 Task: Add the task  Develop a new online tool for online market research to the section Hypernova in the project BitBridge and add a Due Date to the respective task as 2024/01/01
Action: Mouse moved to (867, 430)
Screenshot: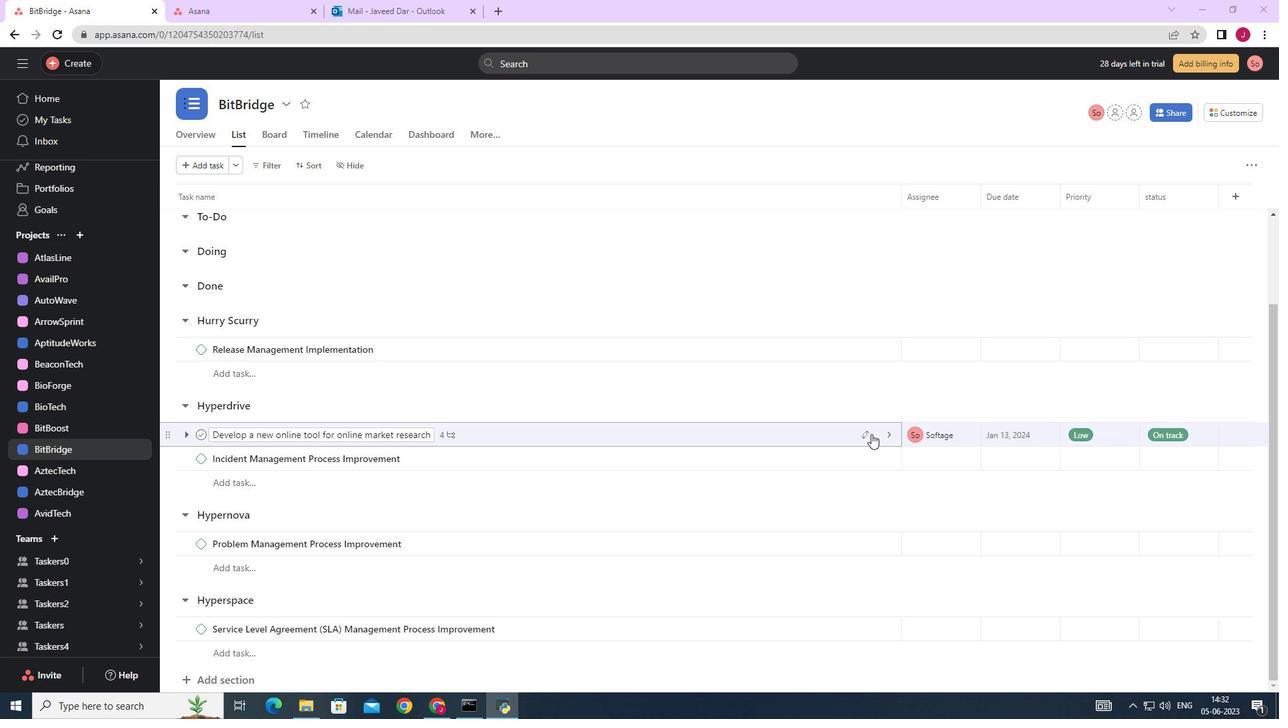 
Action: Mouse pressed left at (867, 430)
Screenshot: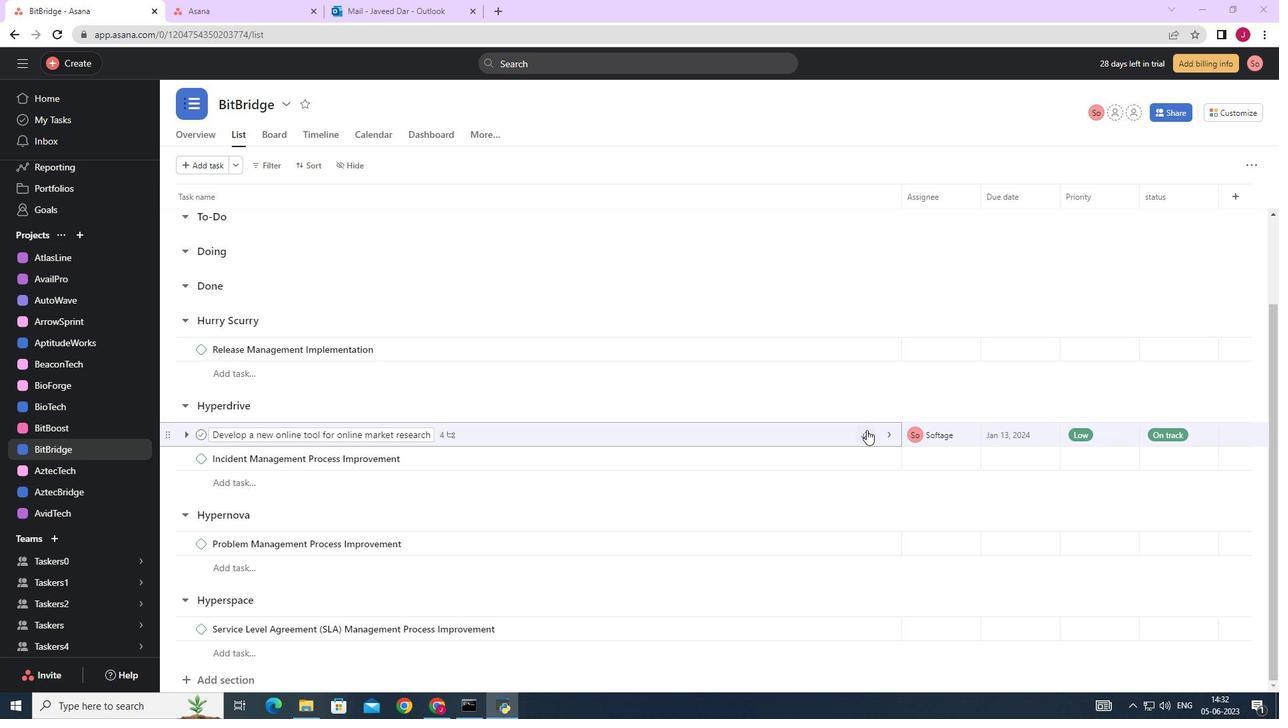 
Action: Mouse moved to (806, 633)
Screenshot: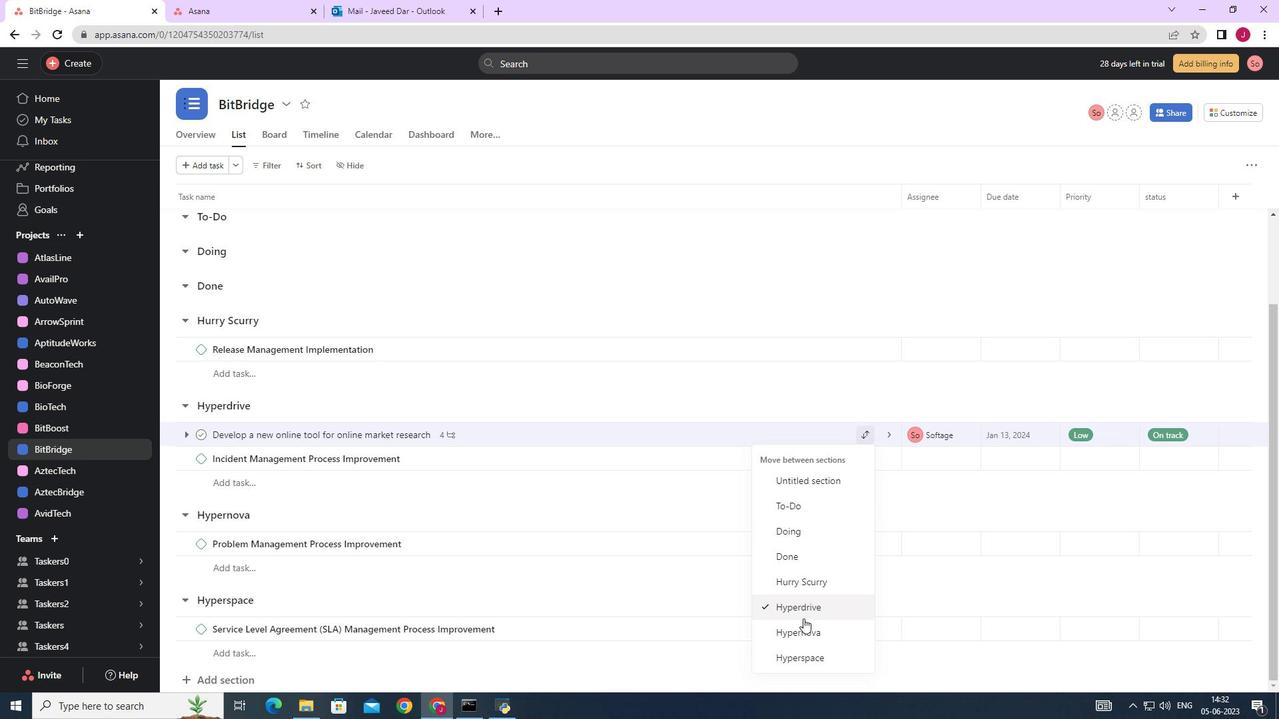 
Action: Mouse pressed left at (806, 633)
Screenshot: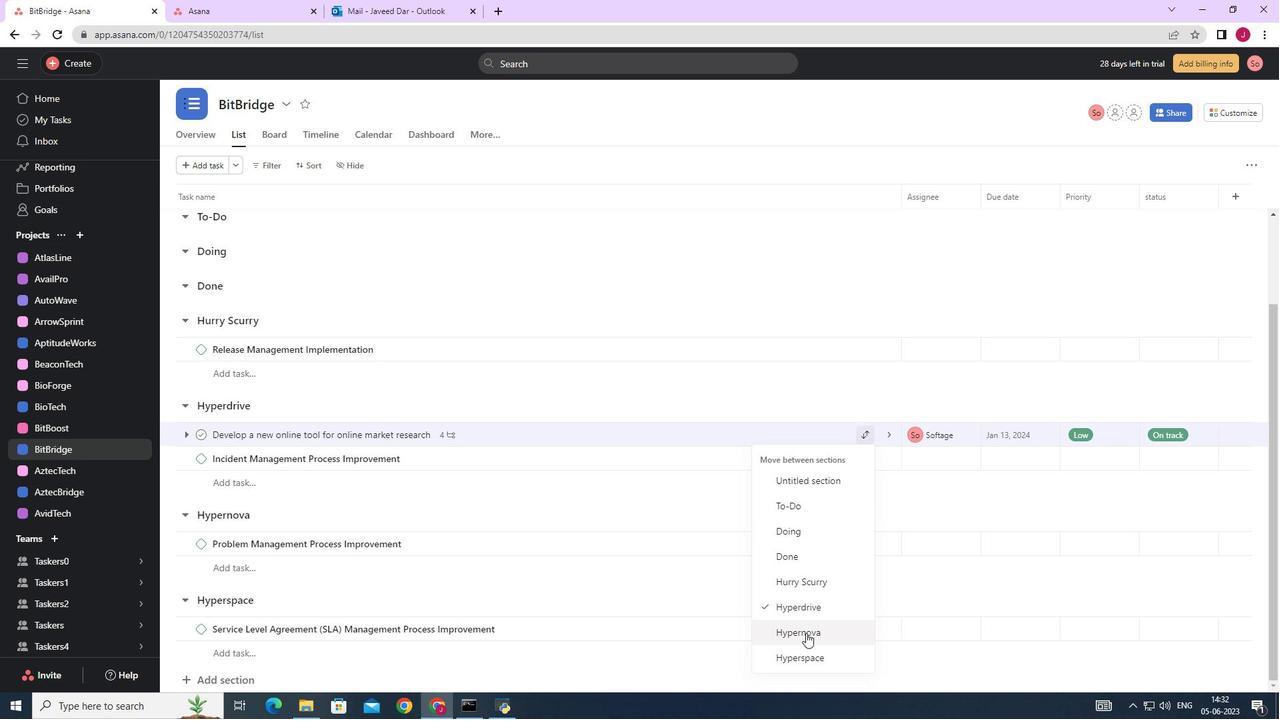 
Action: Mouse moved to (1050, 519)
Screenshot: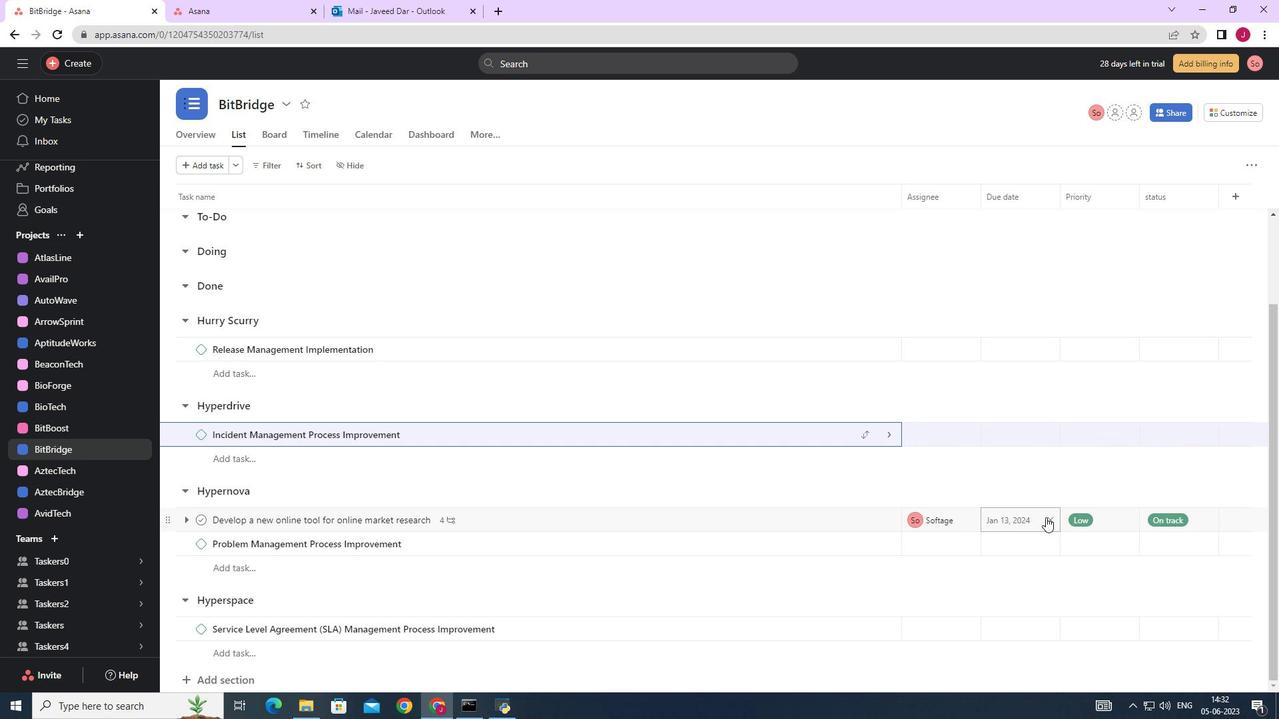 
Action: Mouse pressed left at (1050, 519)
Screenshot: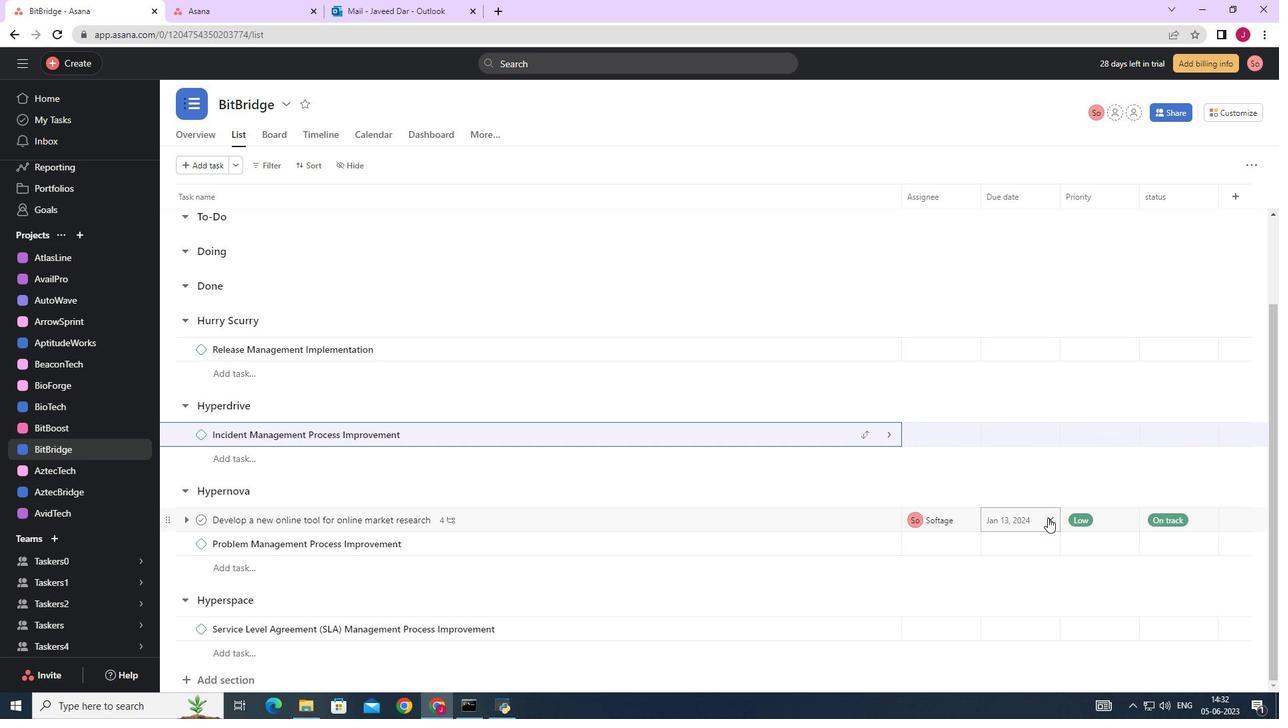 
Action: Mouse moved to (1019, 521)
Screenshot: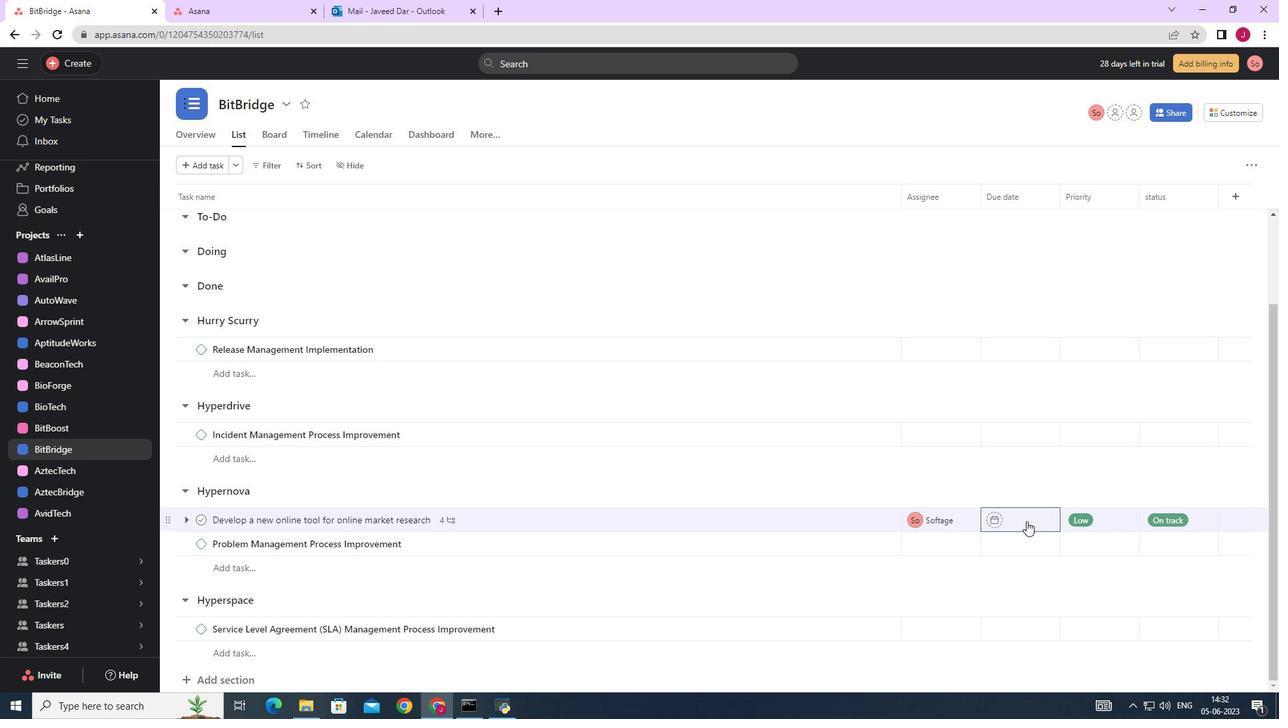 
Action: Mouse pressed left at (1019, 521)
Screenshot: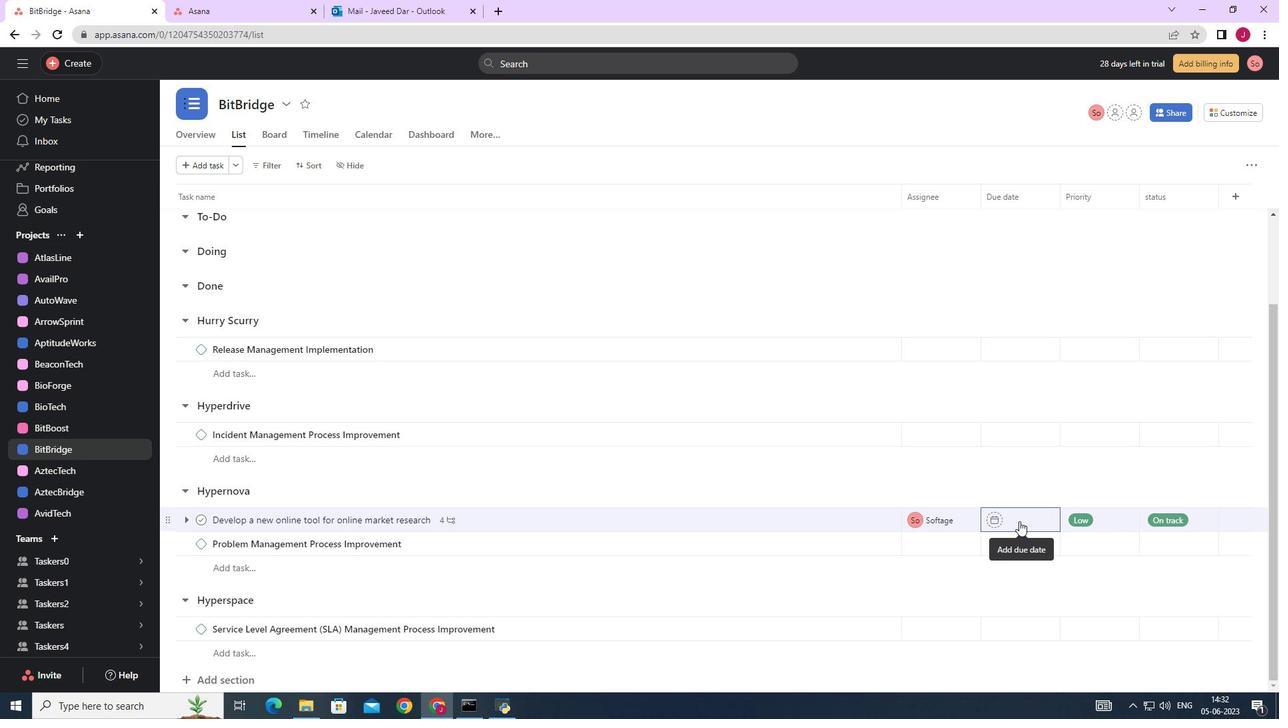 
Action: Mouse moved to (1150, 308)
Screenshot: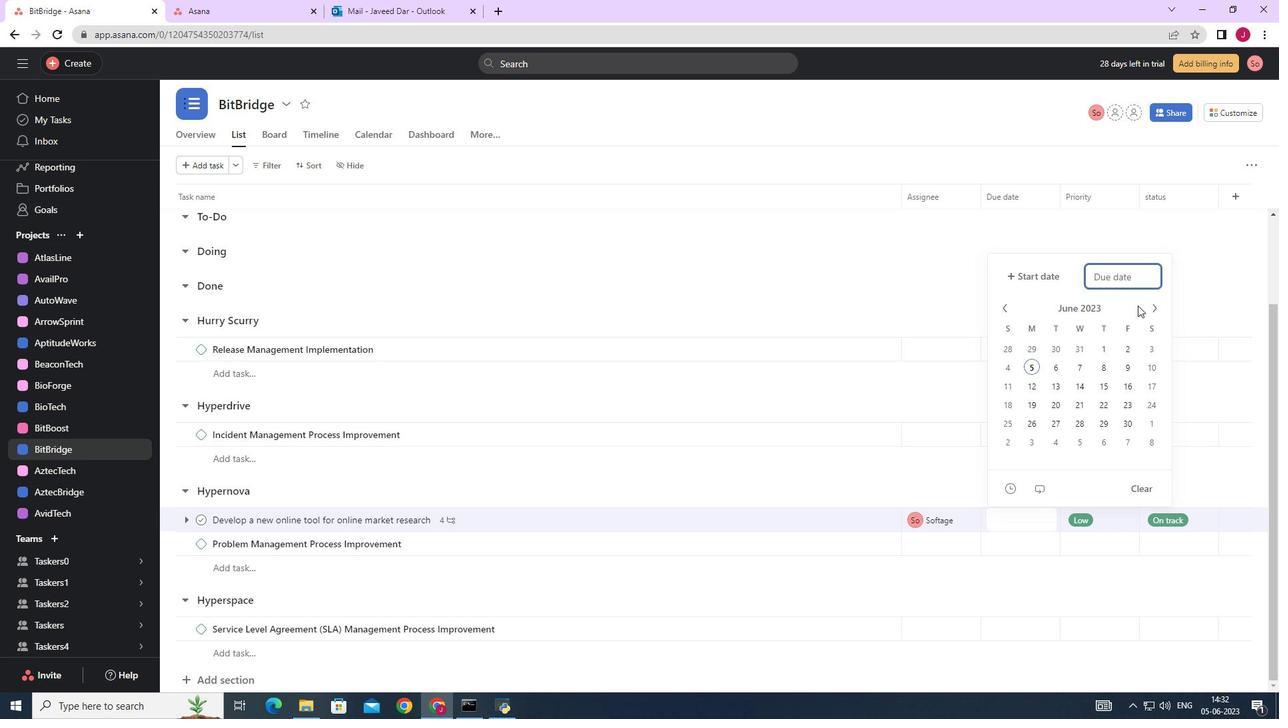
Action: Mouse pressed left at (1150, 308)
Screenshot: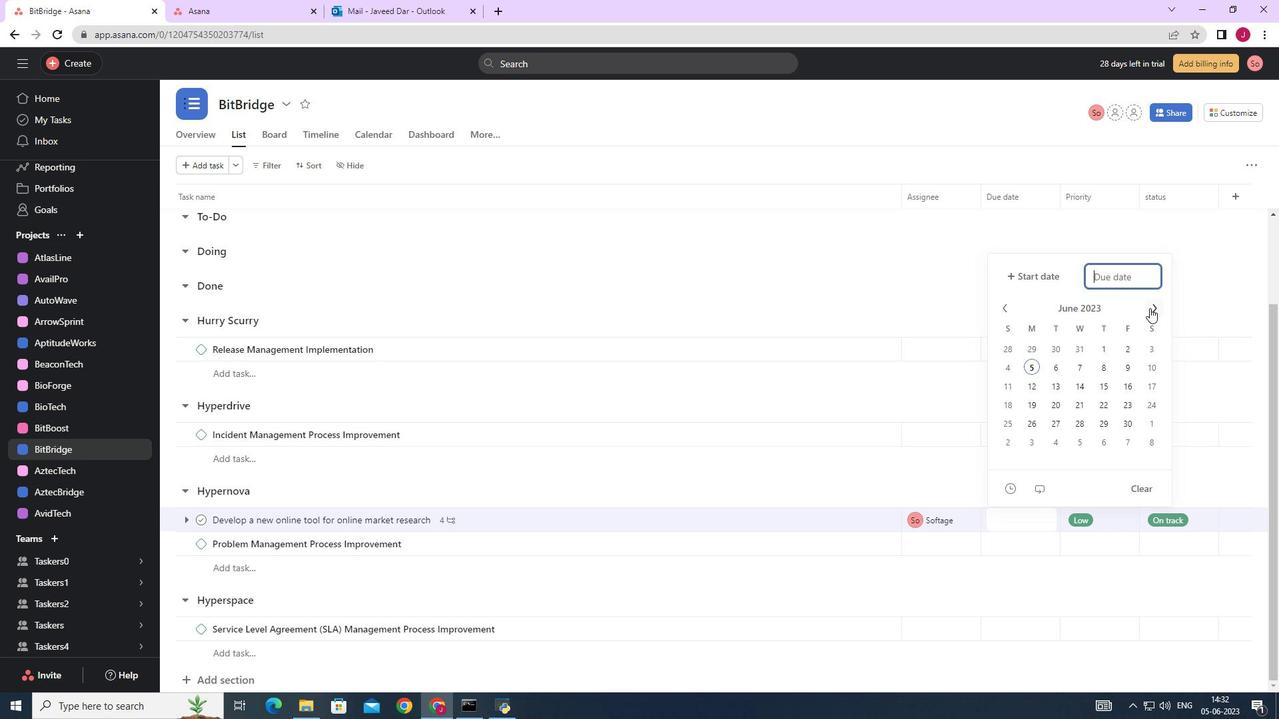 
Action: Mouse pressed left at (1150, 308)
Screenshot: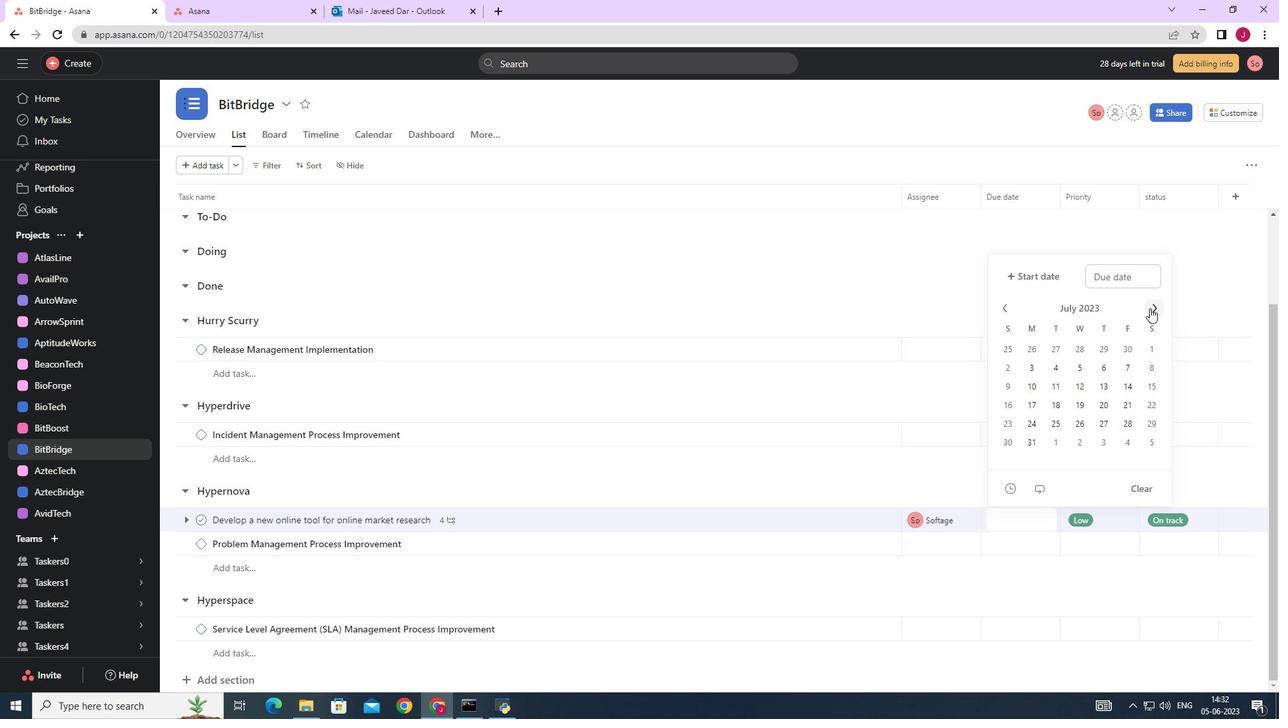
Action: Mouse pressed left at (1150, 308)
Screenshot: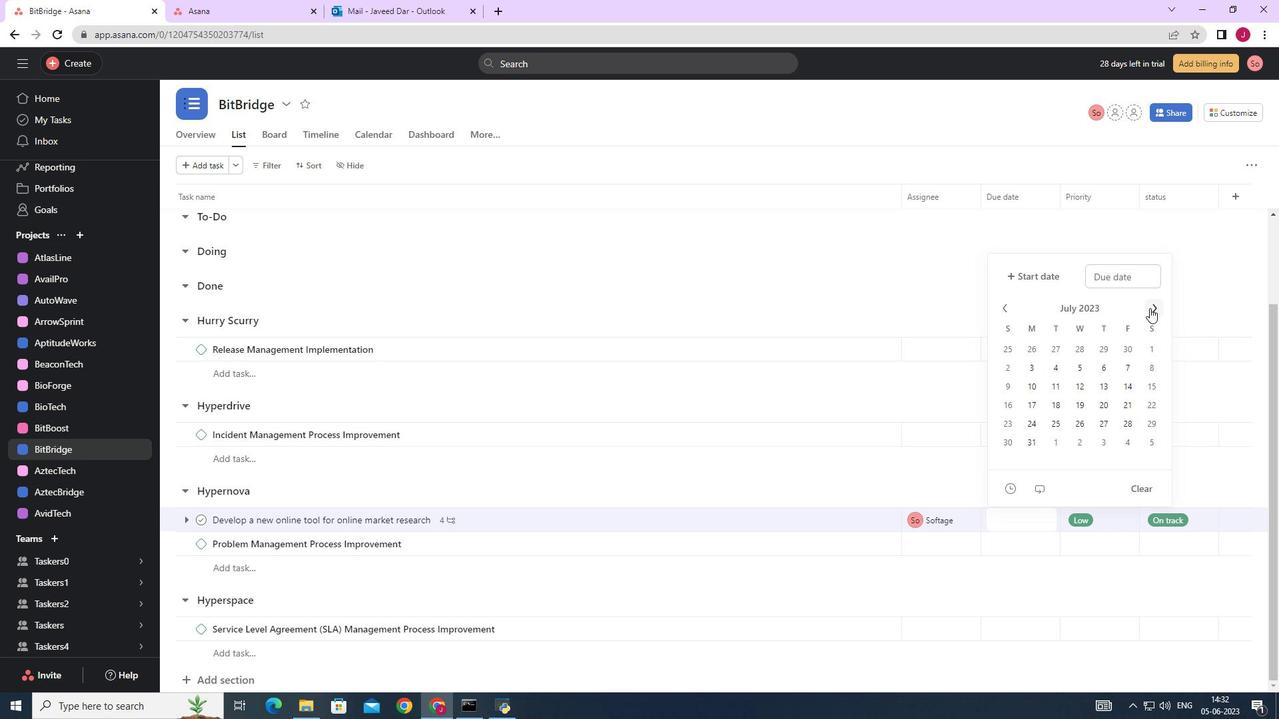 
Action: Mouse pressed left at (1150, 308)
Screenshot: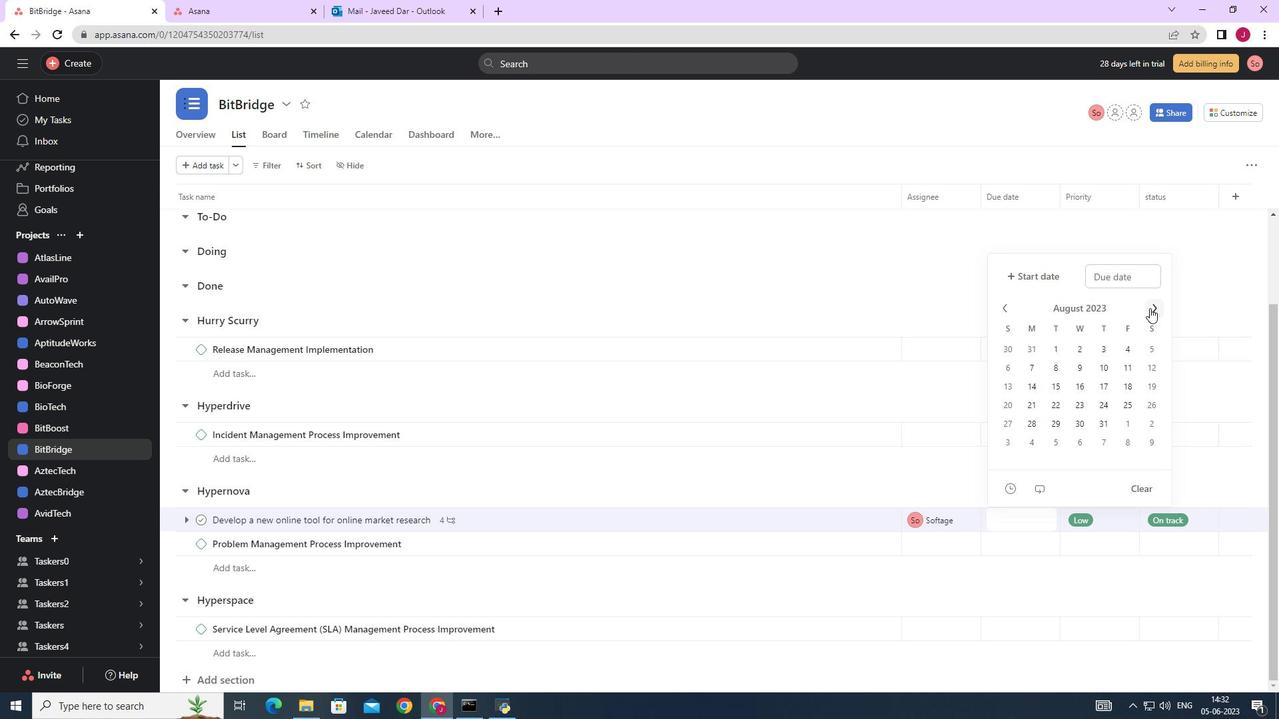 
Action: Mouse moved to (1151, 308)
Screenshot: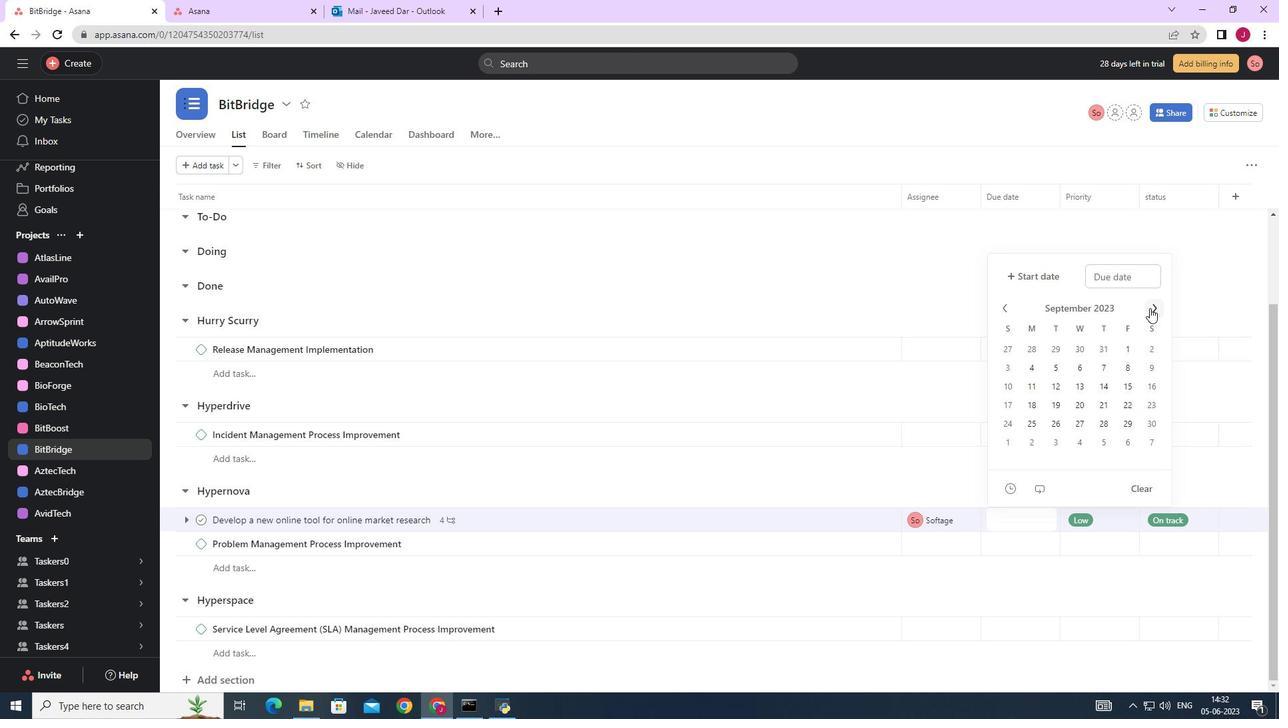 
Action: Mouse pressed left at (1151, 308)
Screenshot: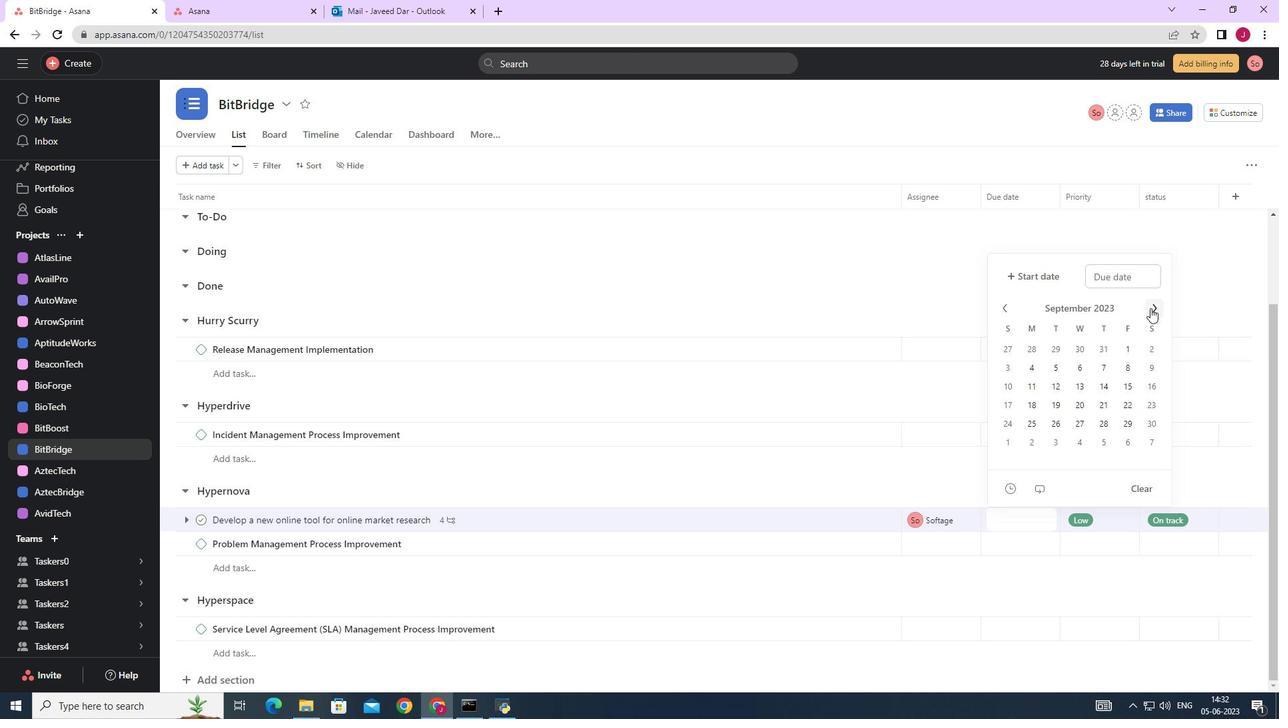 
Action: Mouse pressed left at (1151, 308)
Screenshot: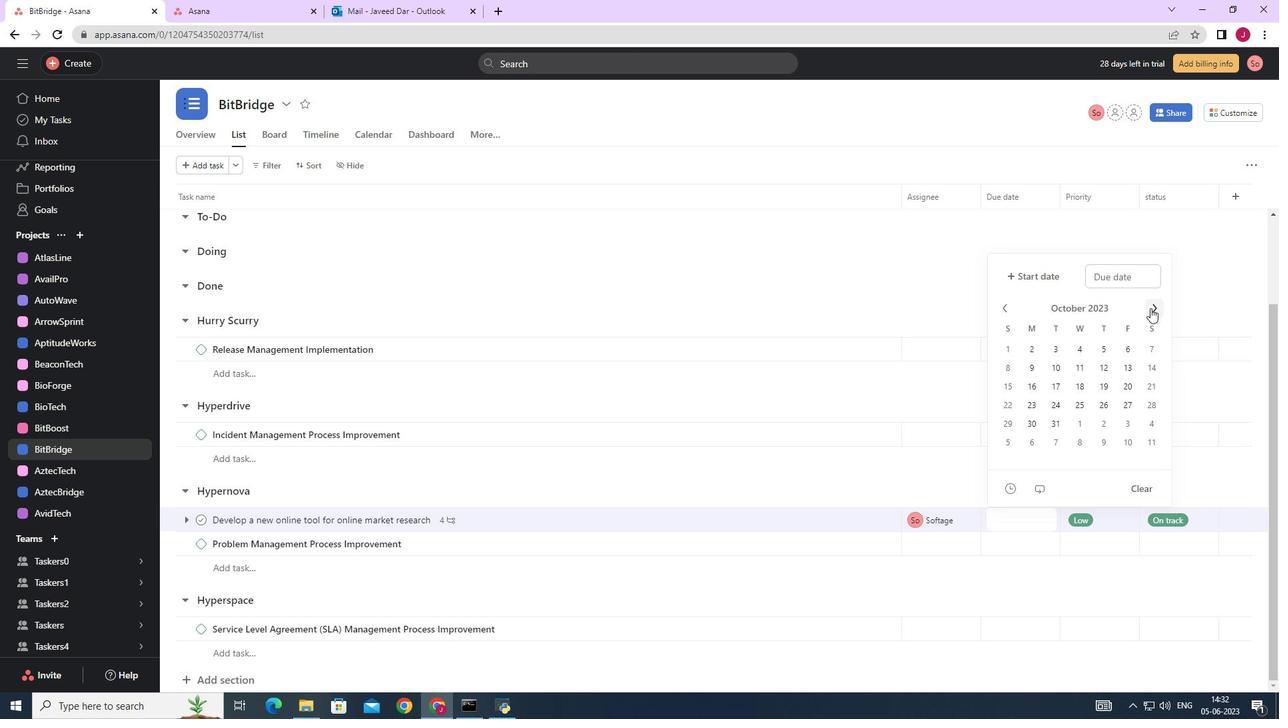 
Action: Mouse pressed left at (1151, 308)
Screenshot: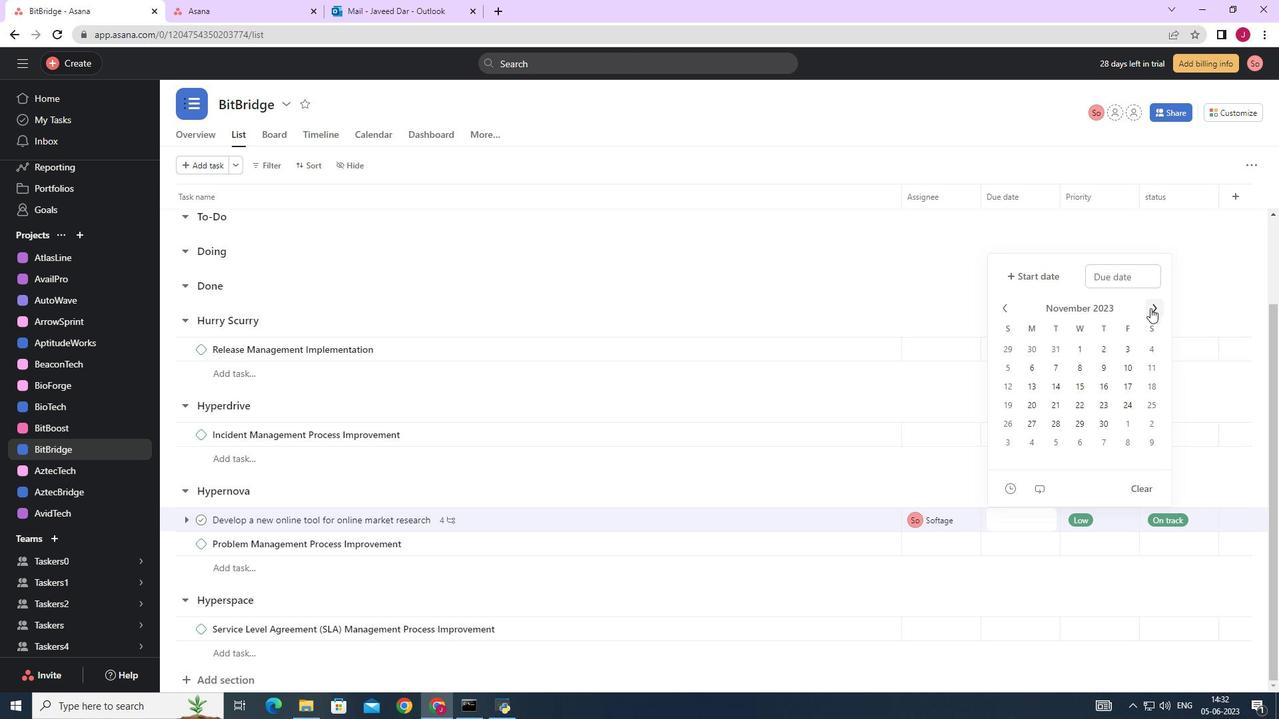 
Action: Mouse moved to (1031, 350)
Screenshot: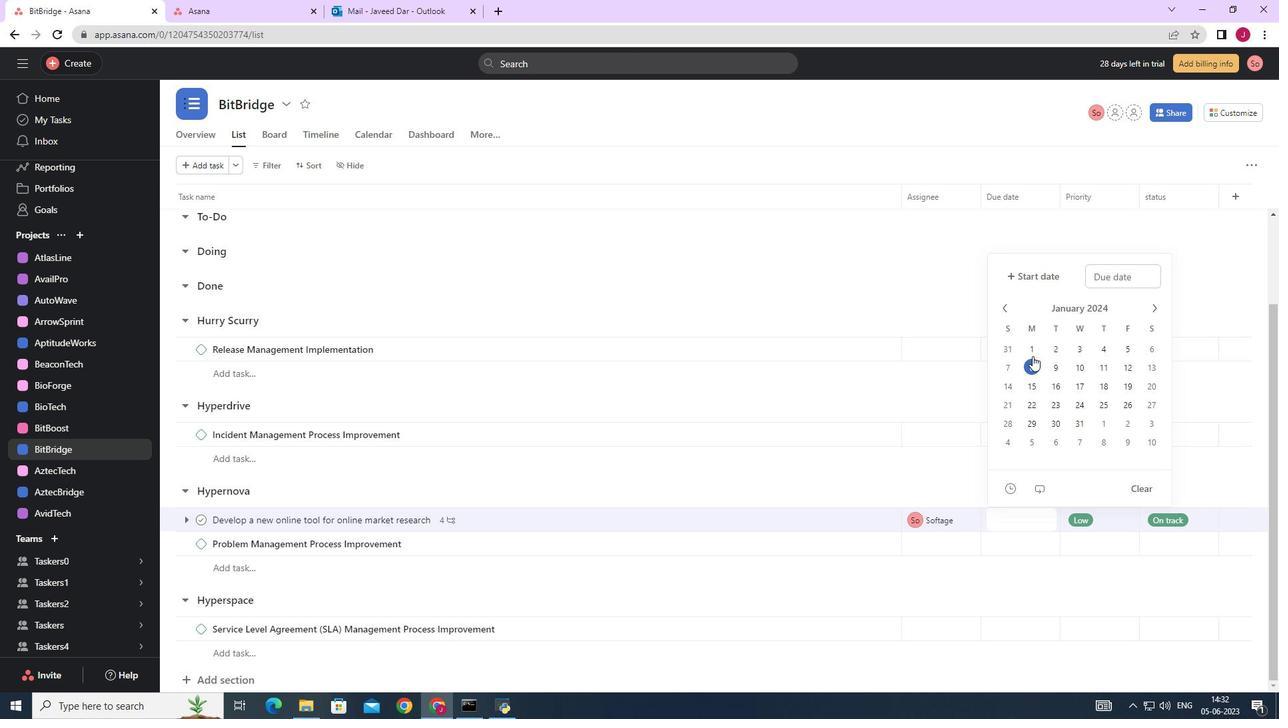 
Action: Mouse pressed left at (1031, 350)
Screenshot: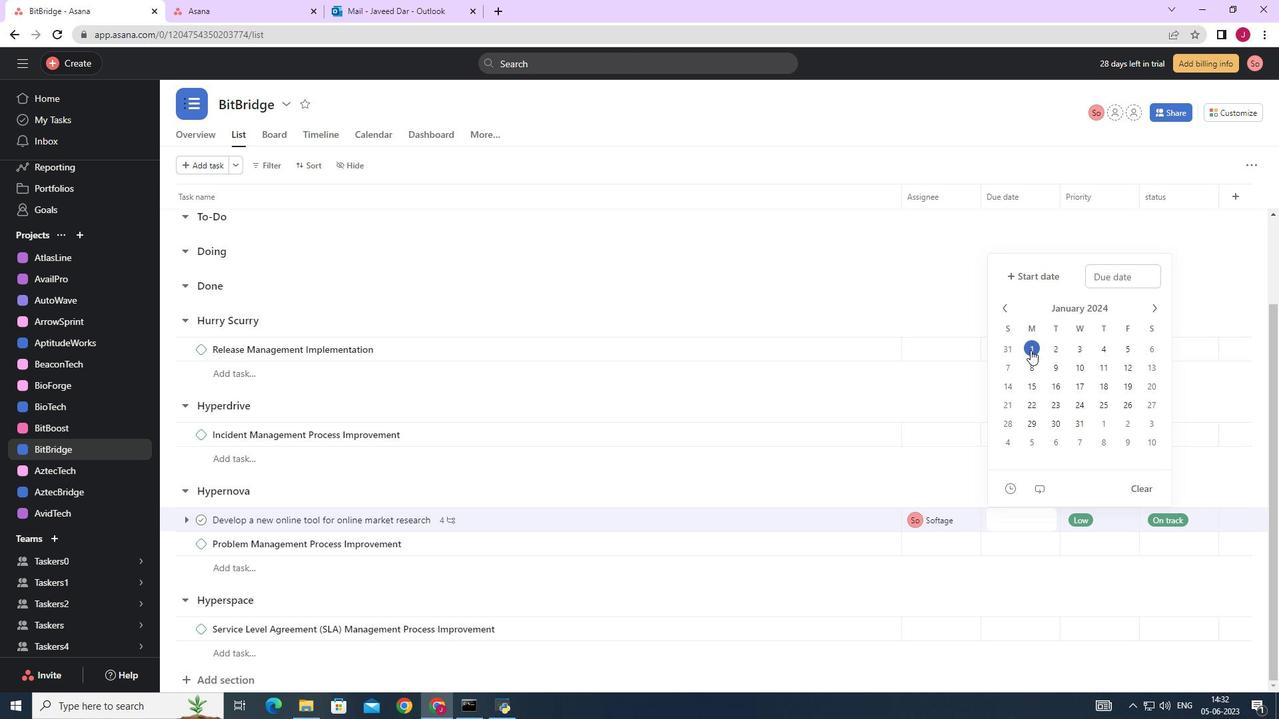 
Action: Mouse moved to (1209, 289)
Screenshot: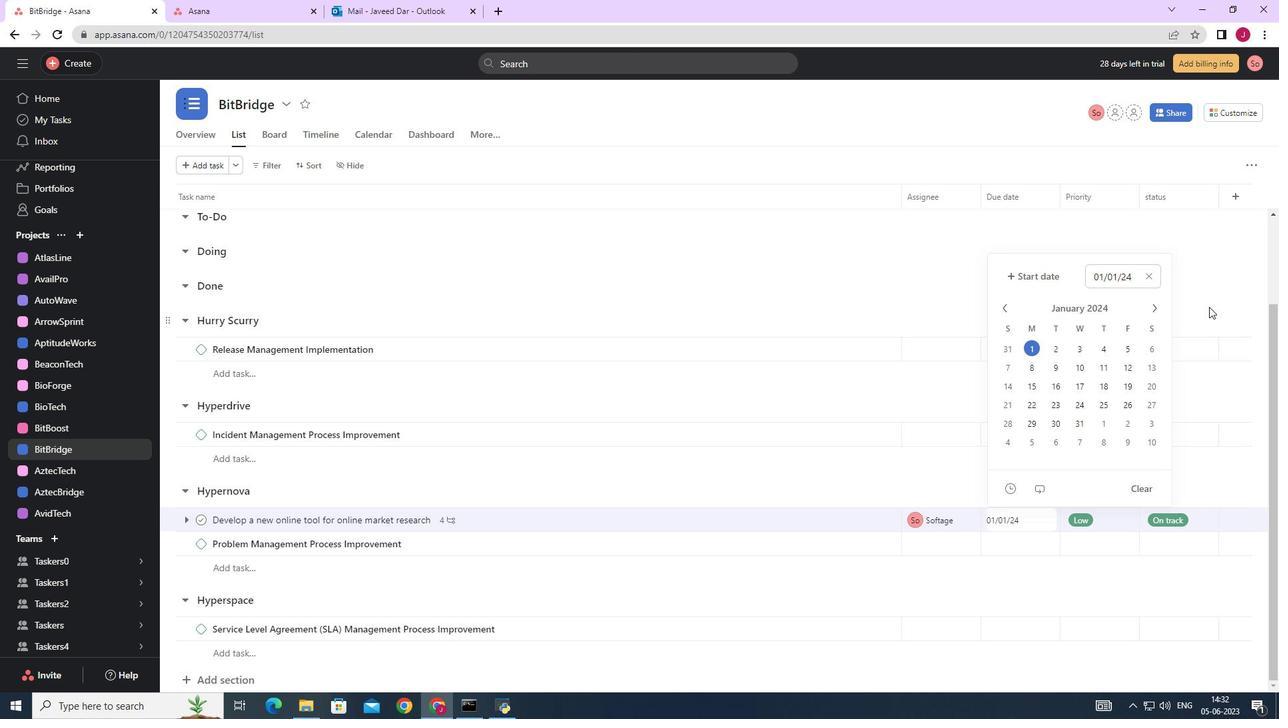 
Action: Mouse pressed left at (1209, 289)
Screenshot: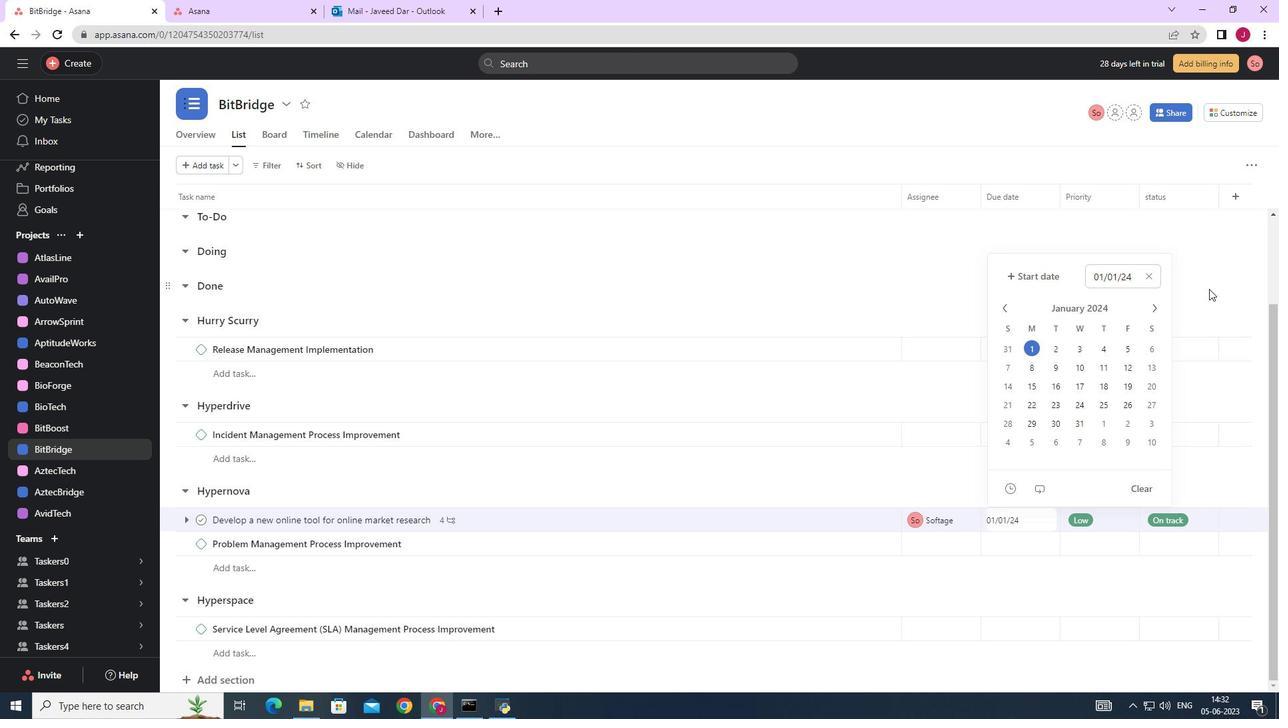 
Action: Mouse moved to (1192, 291)
Screenshot: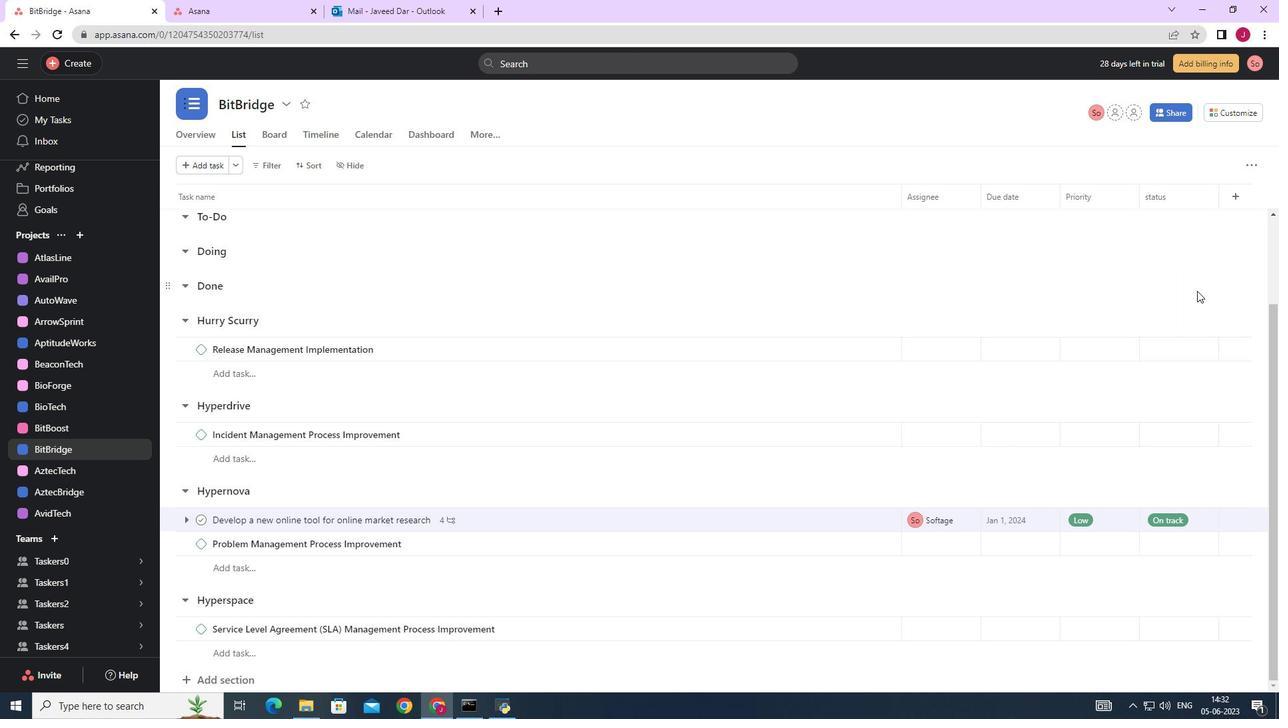 
